 Task: Set the "Darkness masking" for encoding in FFmpeg audio/video decoder to 0.30.
Action: Mouse moved to (135, 19)
Screenshot: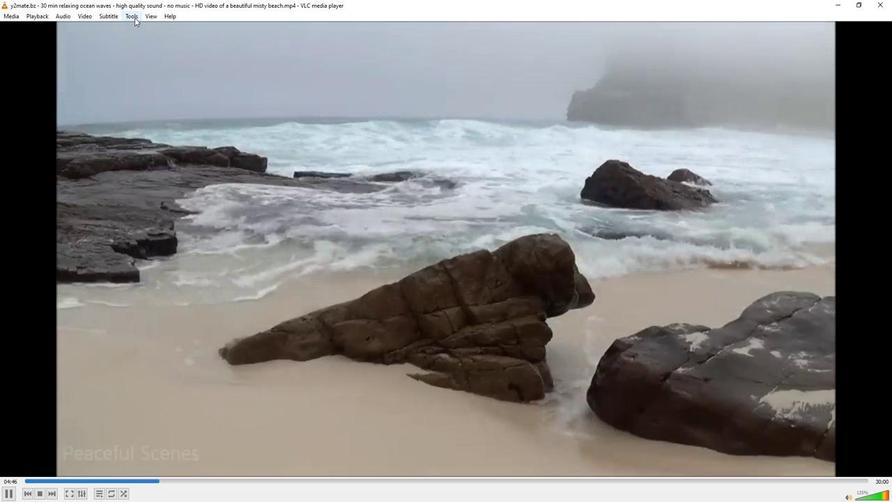 
Action: Mouse pressed left at (135, 19)
Screenshot: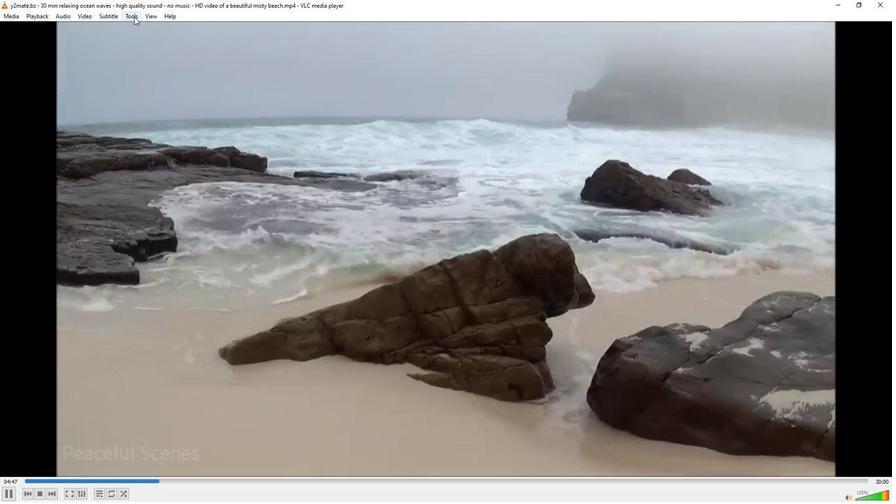 
Action: Mouse moved to (149, 126)
Screenshot: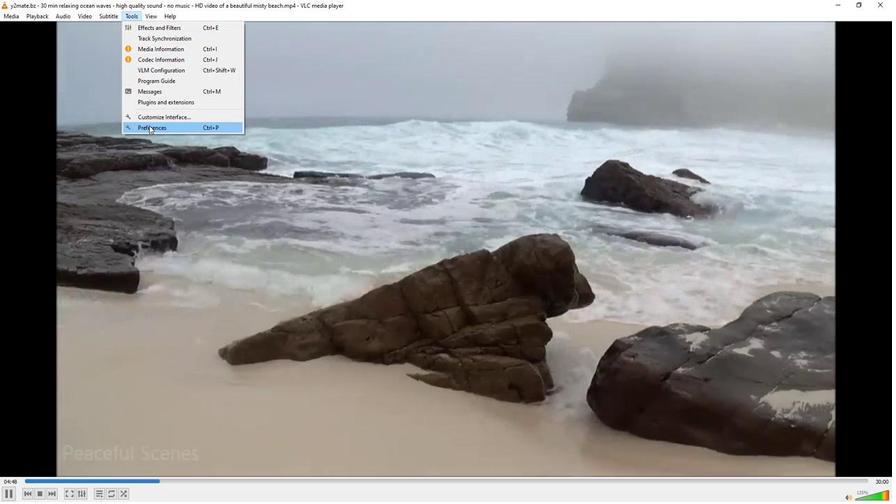 
Action: Mouse pressed left at (149, 126)
Screenshot: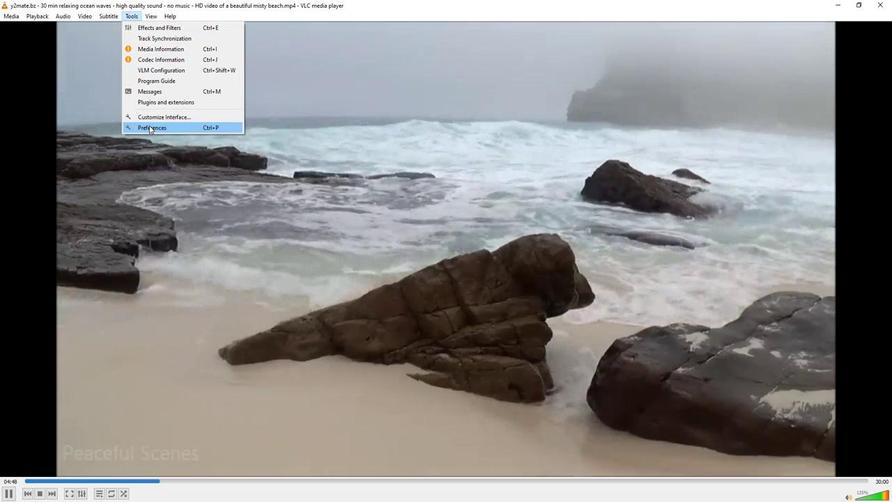 
Action: Mouse moved to (108, 389)
Screenshot: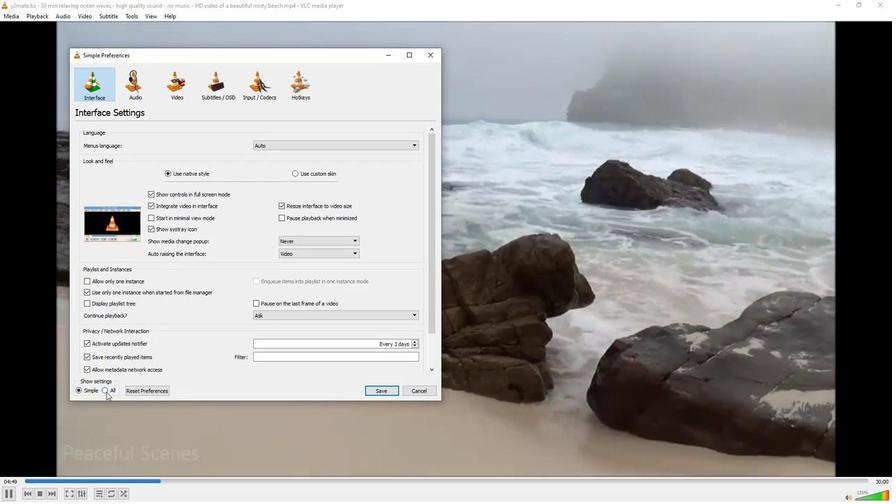 
Action: Mouse pressed left at (108, 389)
Screenshot: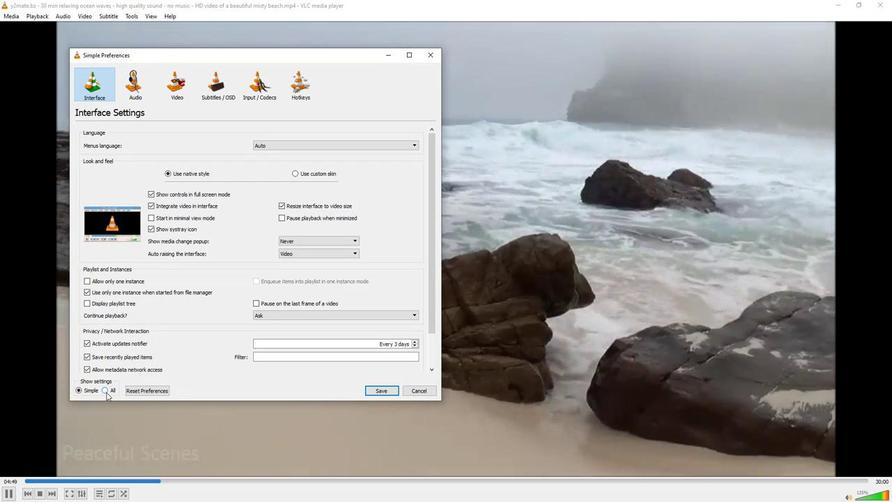 
Action: Mouse moved to (92, 257)
Screenshot: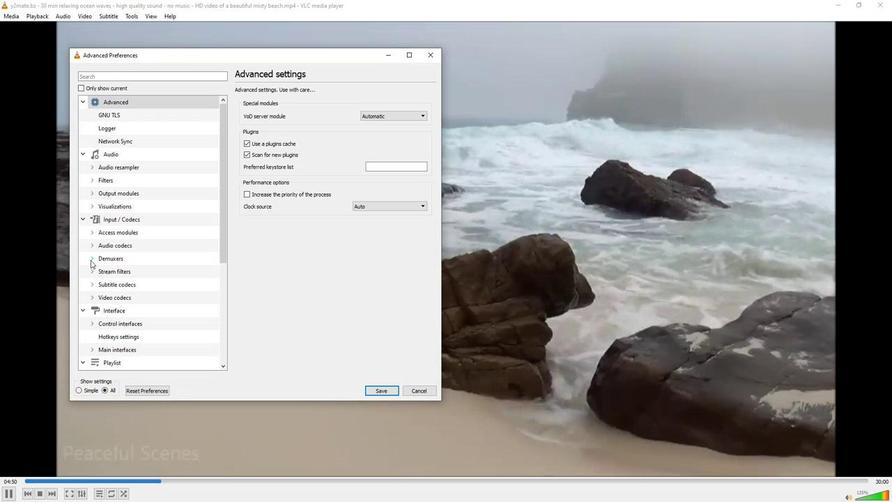 
Action: Mouse pressed left at (92, 257)
Screenshot: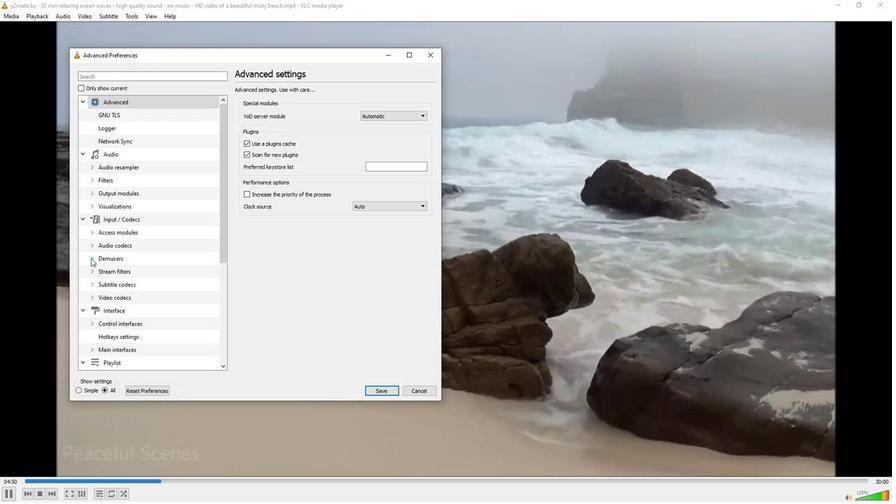 
Action: Mouse moved to (112, 276)
Screenshot: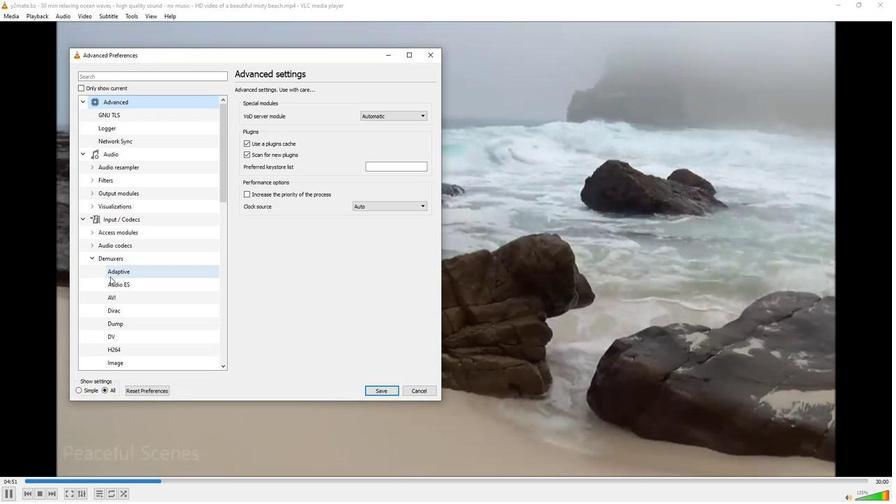 
Action: Mouse scrolled (112, 276) with delta (0, 0)
Screenshot: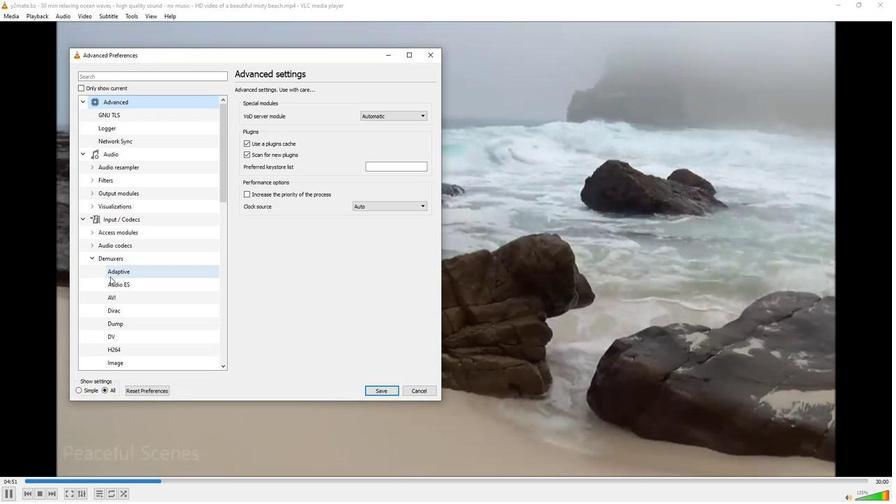 
Action: Mouse scrolled (112, 276) with delta (0, 0)
Screenshot: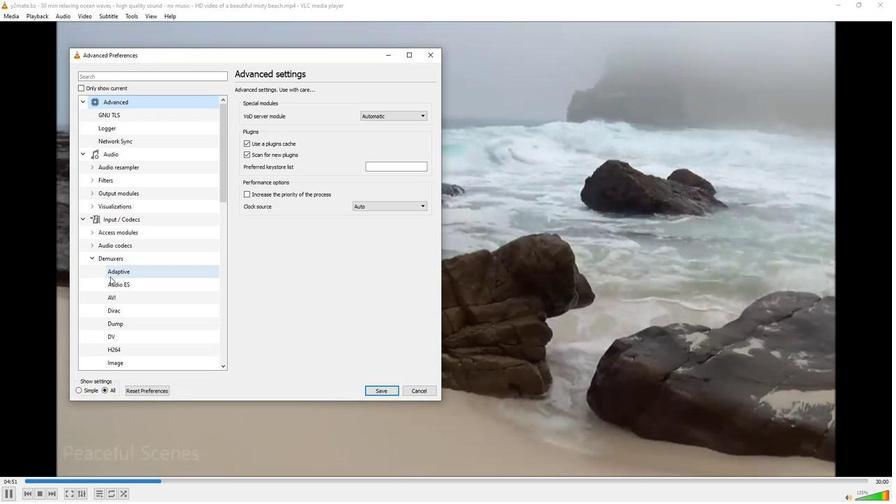 
Action: Mouse scrolled (112, 276) with delta (0, 0)
Screenshot: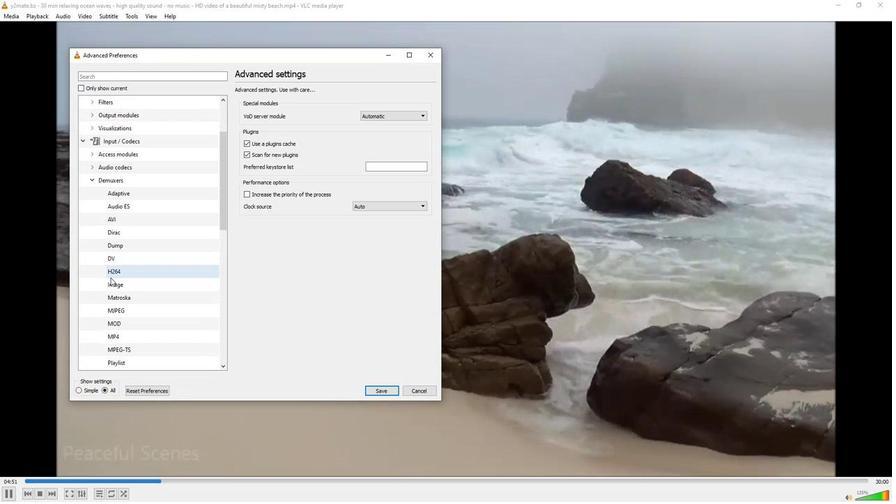 
Action: Mouse scrolled (112, 276) with delta (0, 0)
Screenshot: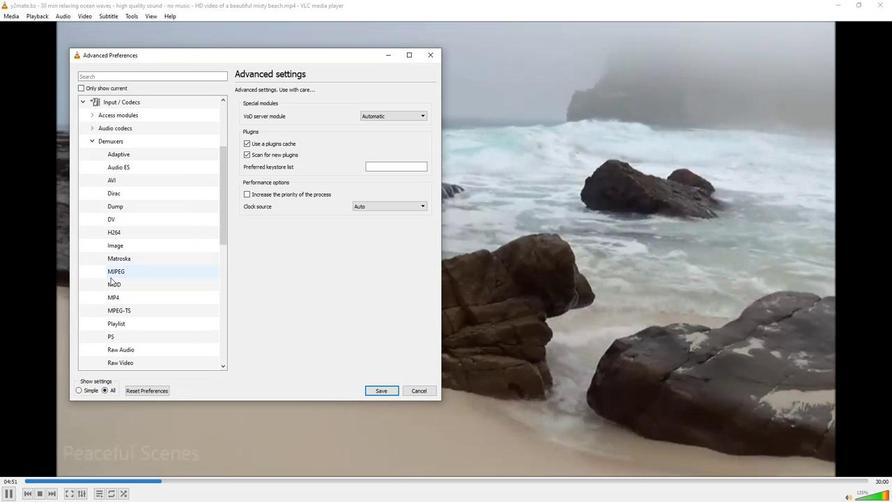 
Action: Mouse scrolled (112, 276) with delta (0, 0)
Screenshot: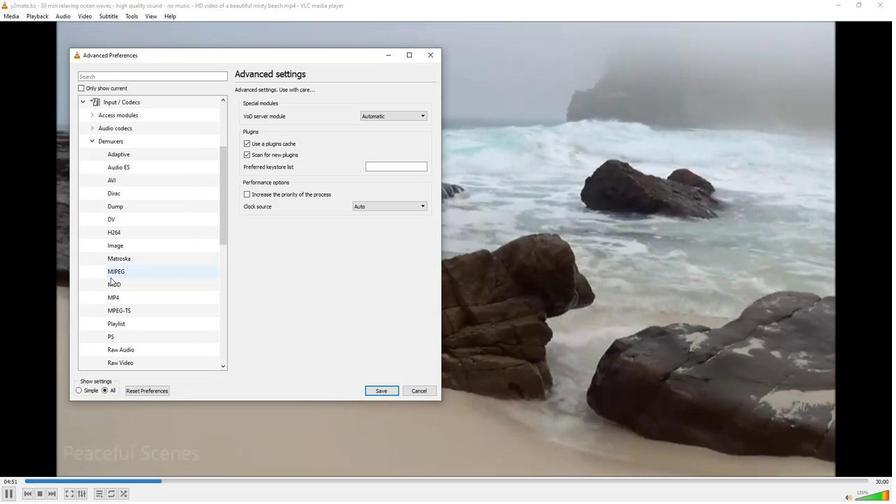 
Action: Mouse scrolled (112, 276) with delta (0, 0)
Screenshot: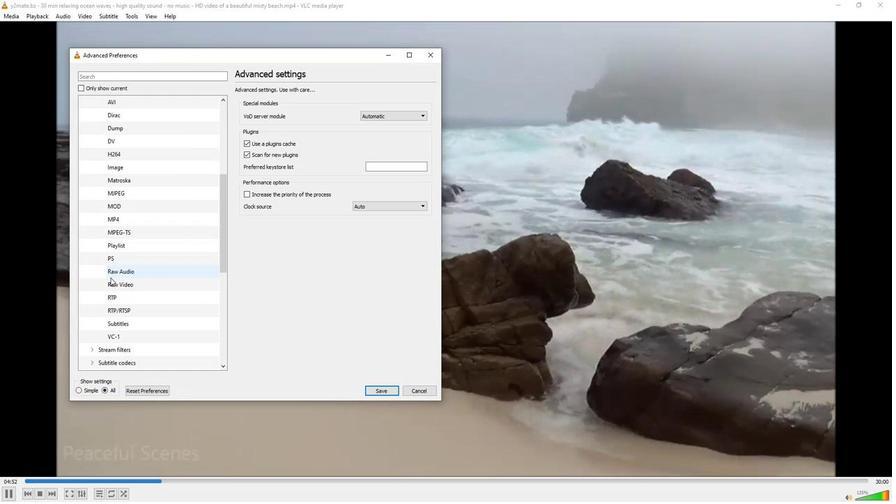 
Action: Mouse moved to (96, 334)
Screenshot: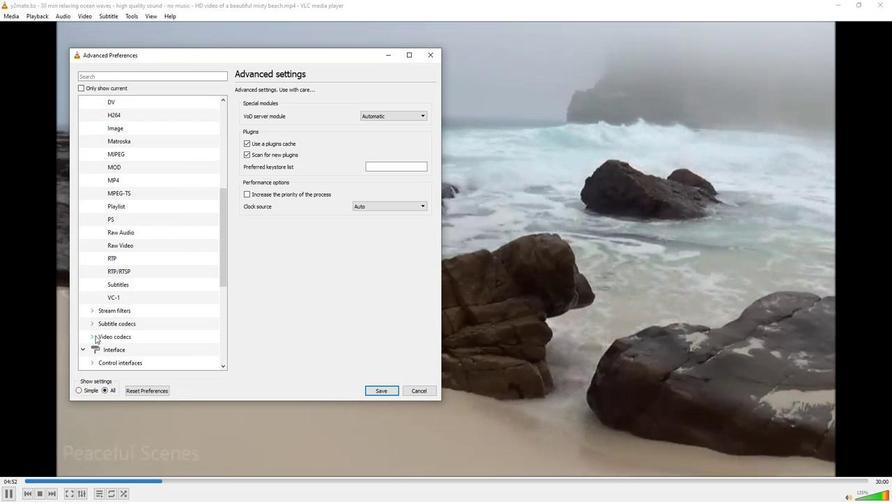 
Action: Mouse pressed left at (96, 334)
Screenshot: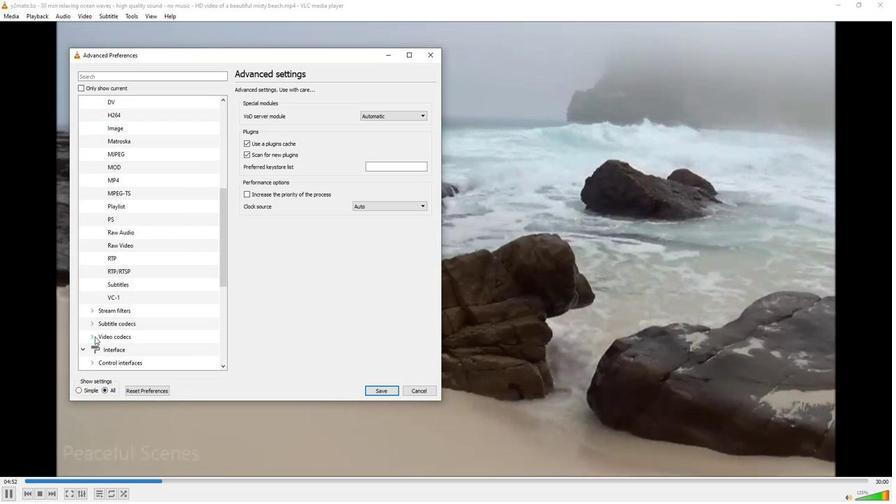 
Action: Mouse moved to (113, 357)
Screenshot: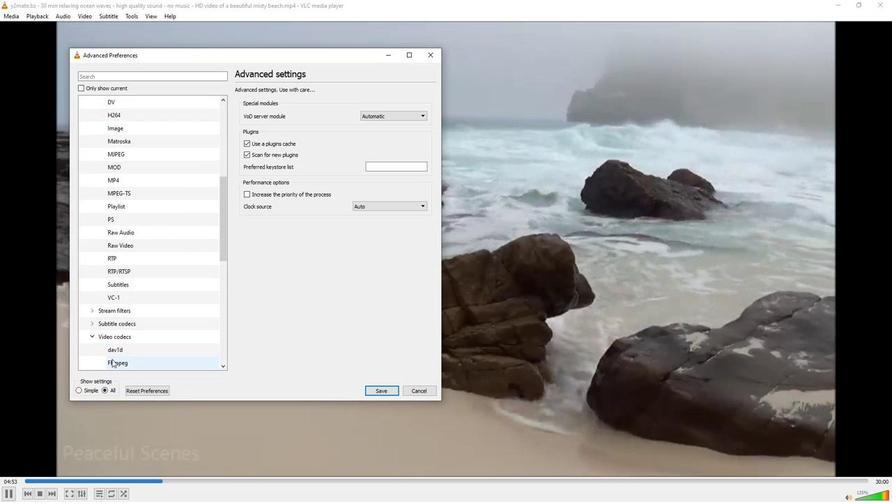 
Action: Mouse pressed left at (113, 357)
Screenshot: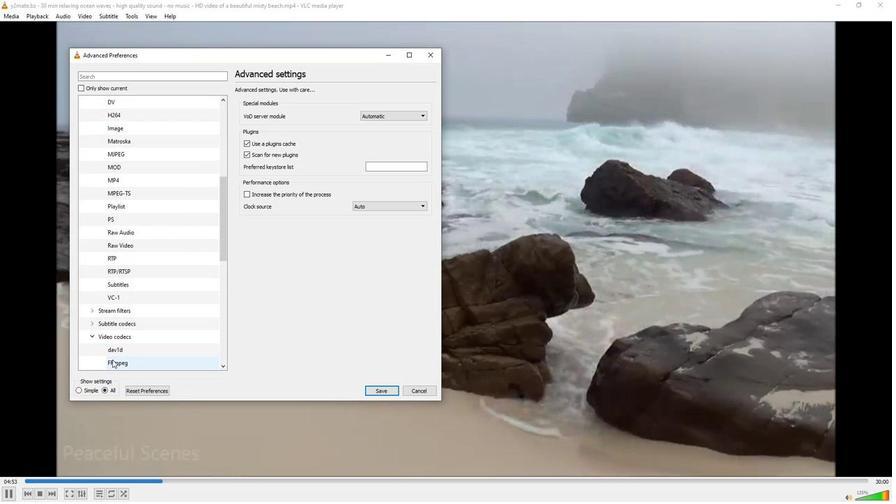 
Action: Mouse moved to (301, 290)
Screenshot: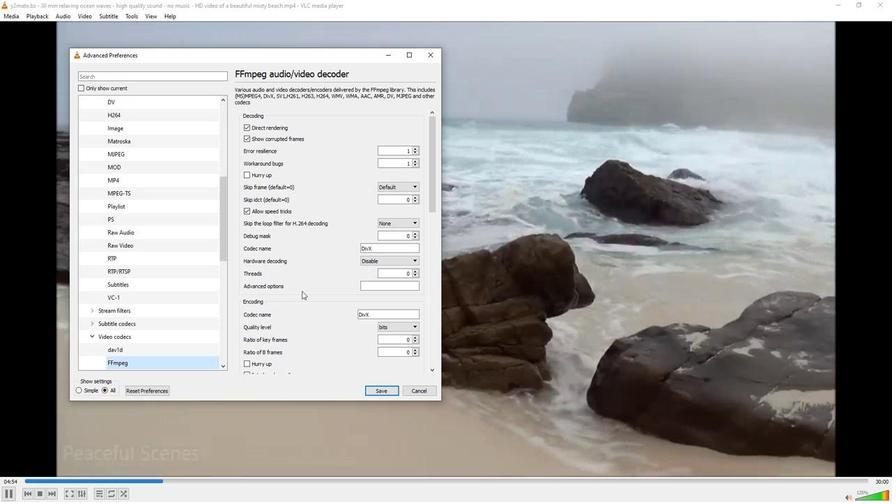 
Action: Mouse scrolled (301, 289) with delta (0, 0)
Screenshot: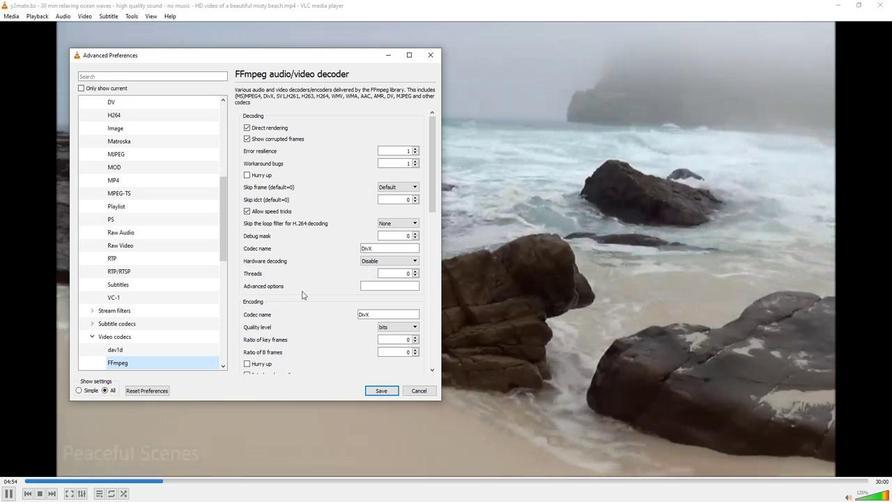 
Action: Mouse scrolled (301, 289) with delta (0, 0)
Screenshot: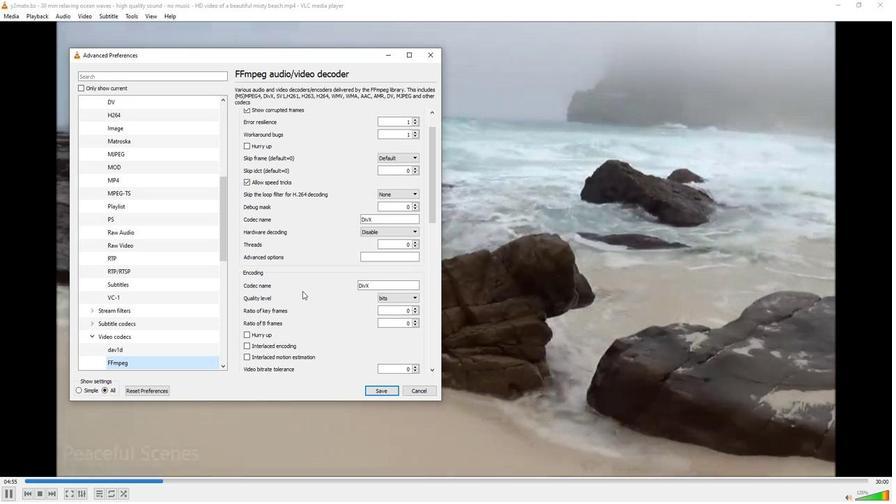 
Action: Mouse scrolled (301, 289) with delta (0, 0)
Screenshot: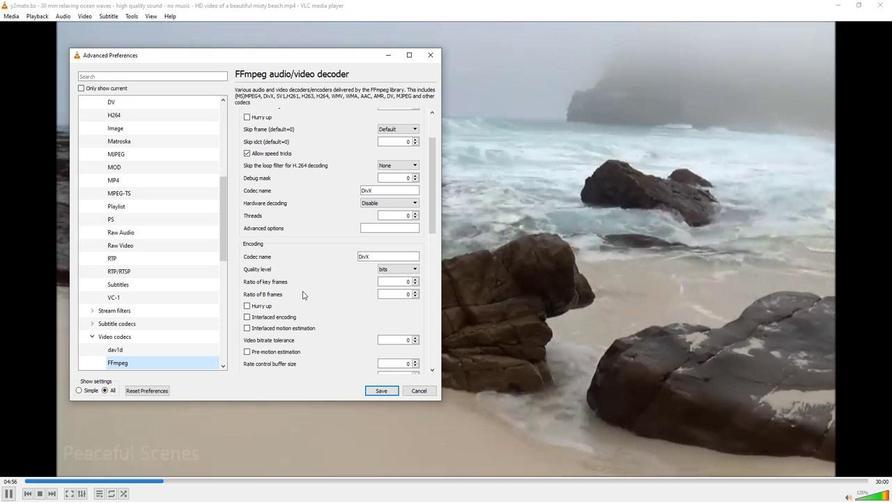 
Action: Mouse scrolled (301, 289) with delta (0, 0)
Screenshot: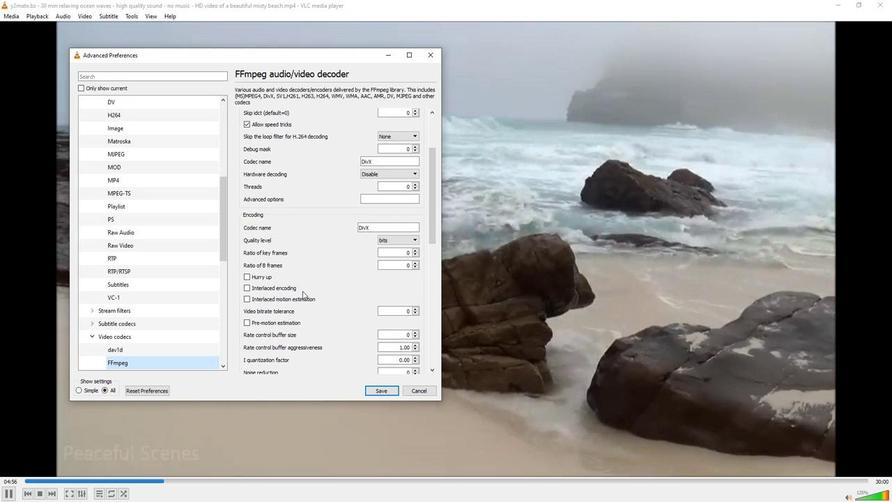 
Action: Mouse scrolled (301, 289) with delta (0, 0)
Screenshot: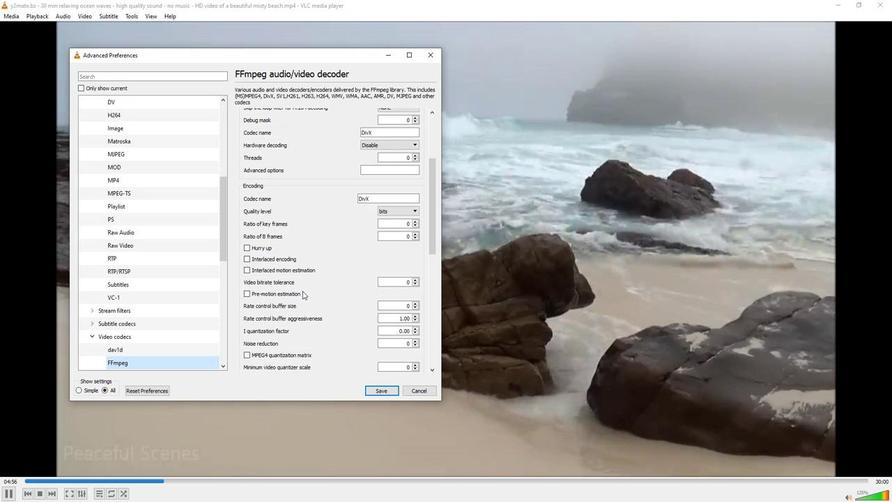 
Action: Mouse scrolled (301, 289) with delta (0, 0)
Screenshot: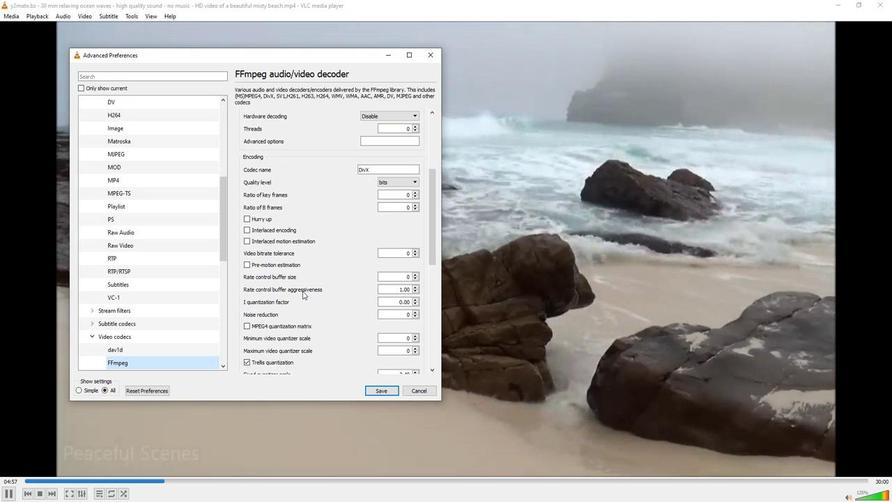 
Action: Mouse scrolled (301, 289) with delta (0, 0)
Screenshot: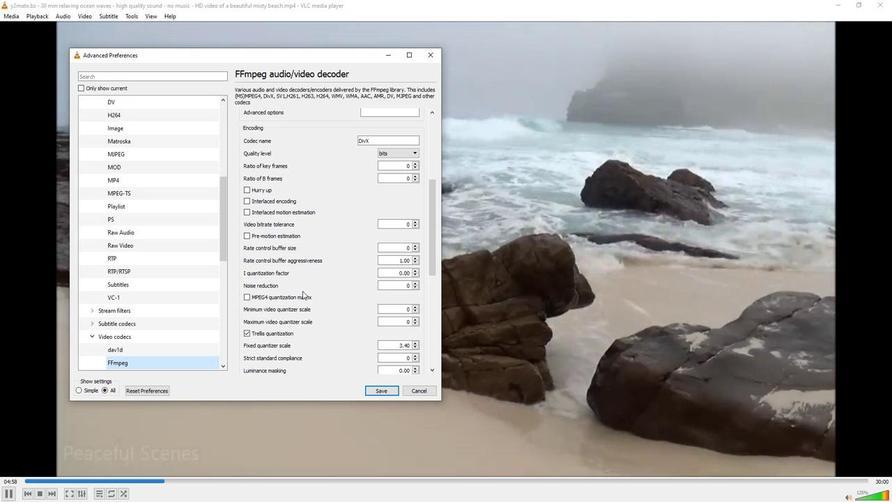 
Action: Mouse moved to (413, 350)
Screenshot: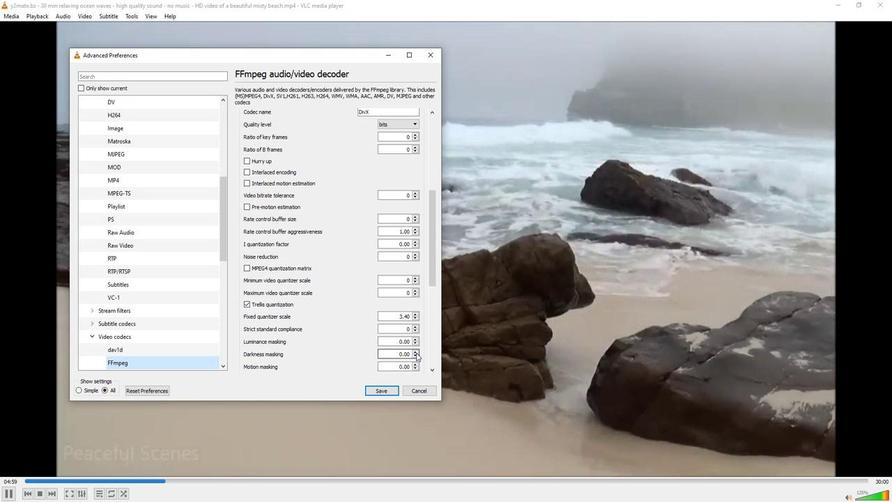 
Action: Mouse pressed left at (413, 350)
Screenshot: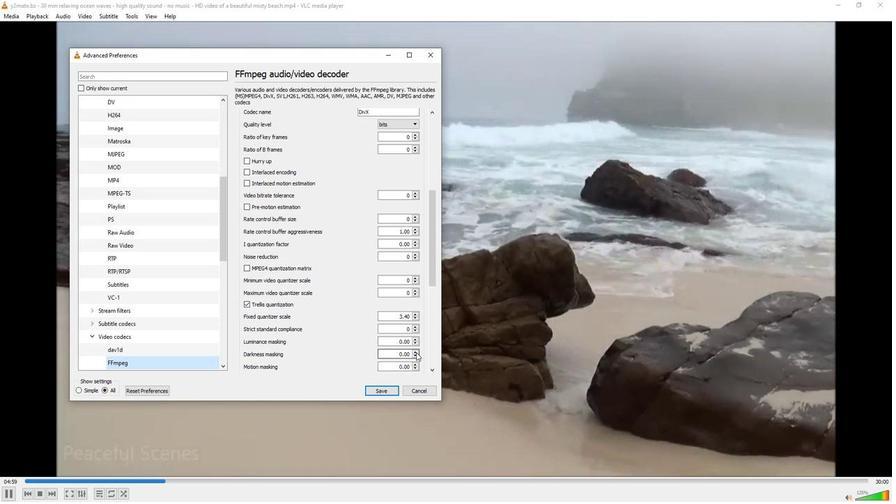 
Action: Mouse pressed left at (413, 350)
Screenshot: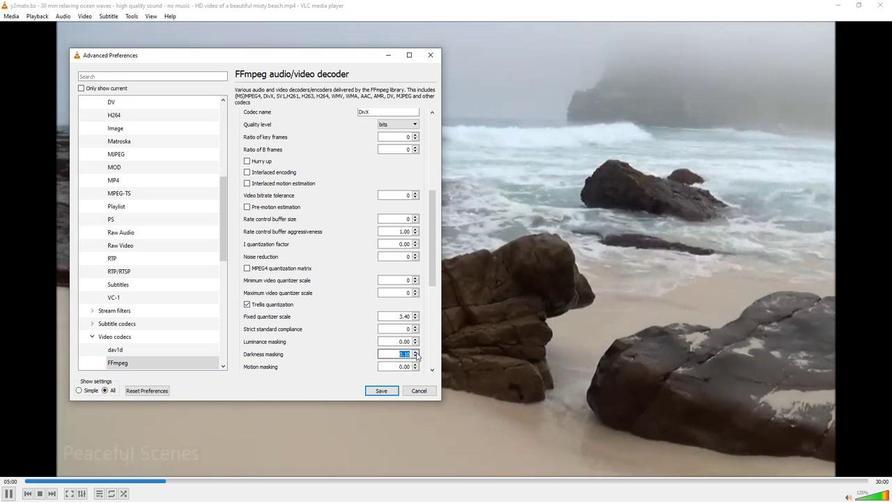 
Action: Mouse pressed left at (413, 350)
Screenshot: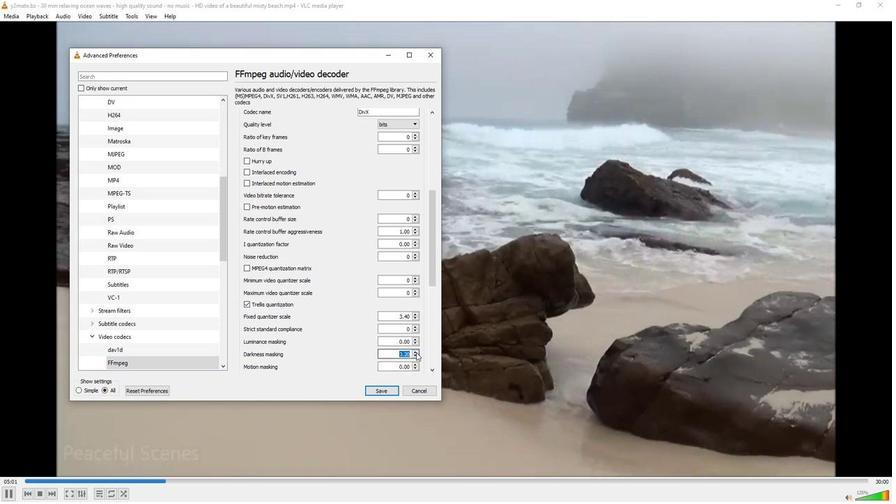 
Action: Mouse moved to (344, 342)
Screenshot: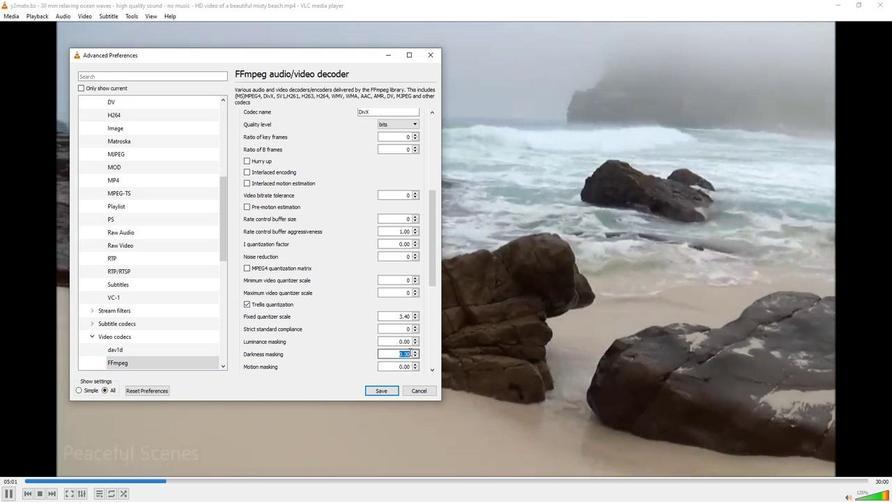 
